 Task: Select default profile as powershell.
Action: Mouse moved to (162, 10)
Screenshot: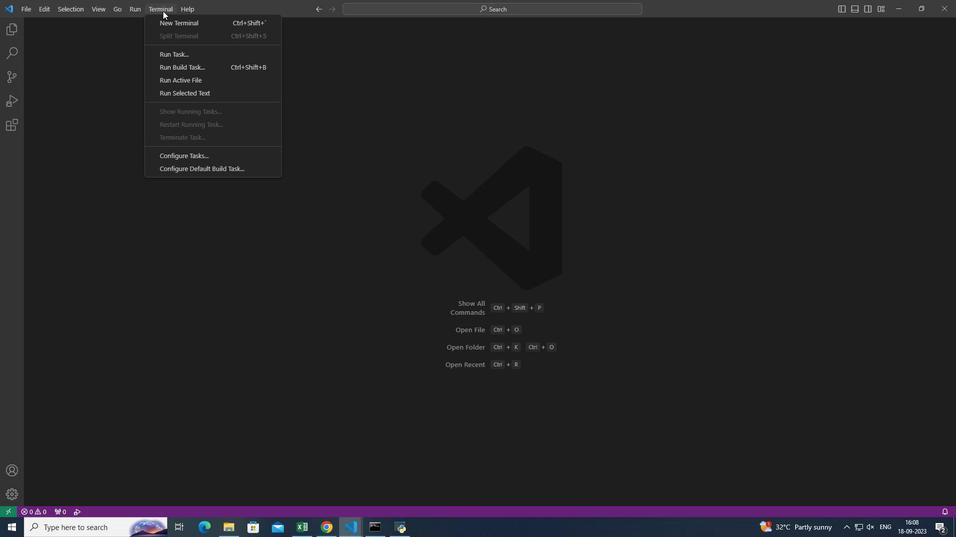 
Action: Mouse pressed left at (162, 10)
Screenshot: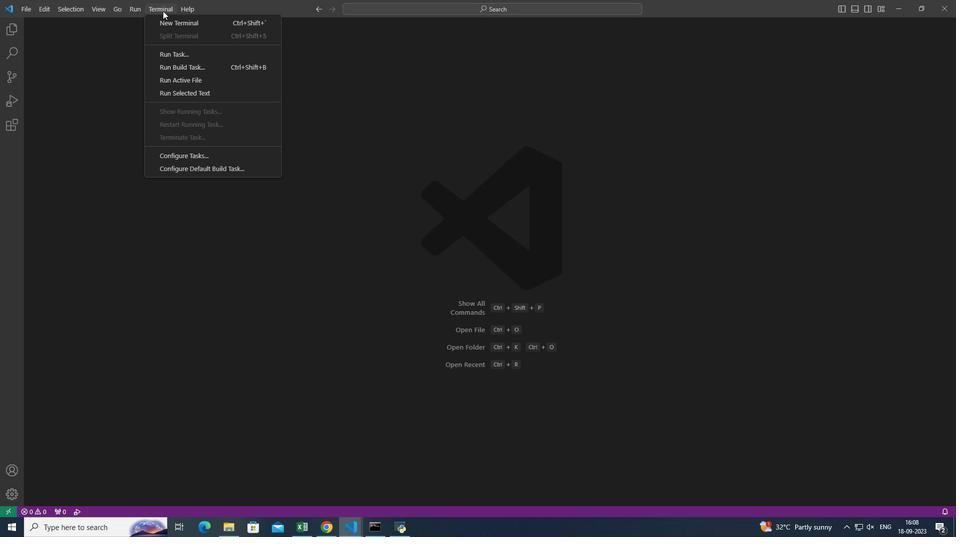 
Action: Mouse moved to (204, 21)
Screenshot: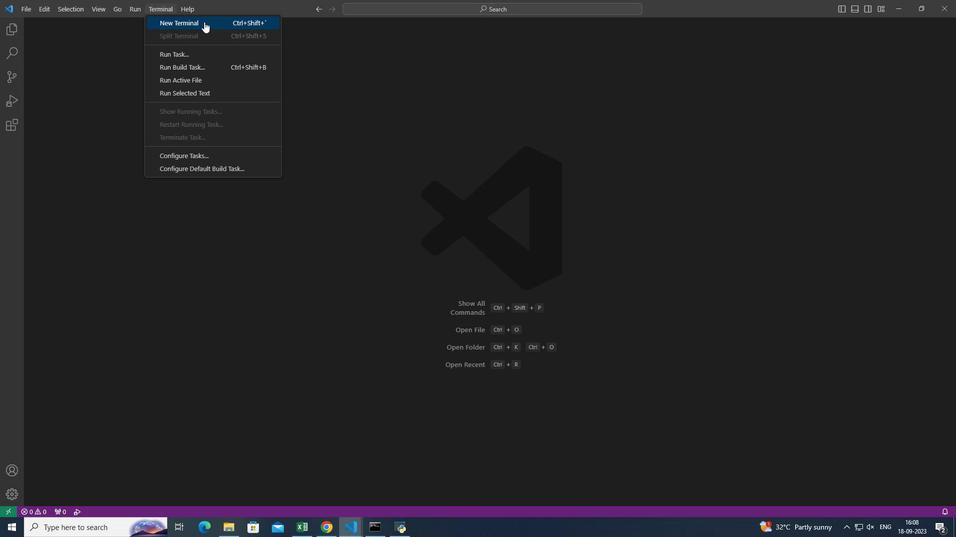 
Action: Mouse pressed left at (204, 21)
Screenshot: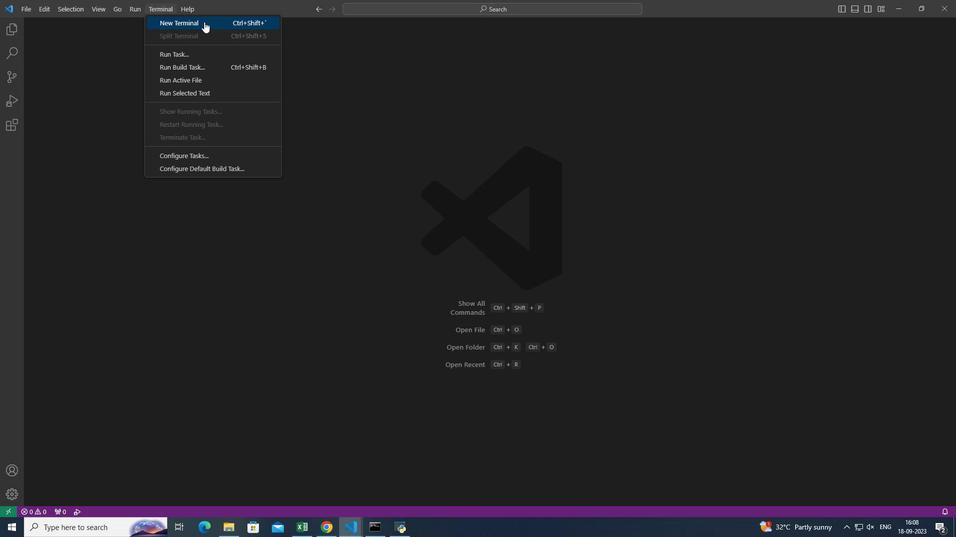 
Action: Mouse moved to (756, 417)
Screenshot: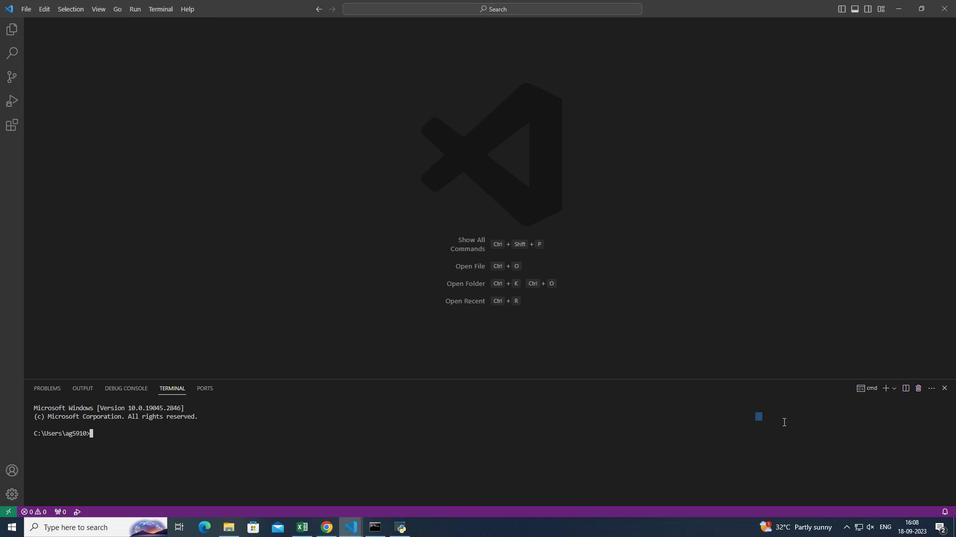 
Action: Mouse pressed left at (756, 417)
Screenshot: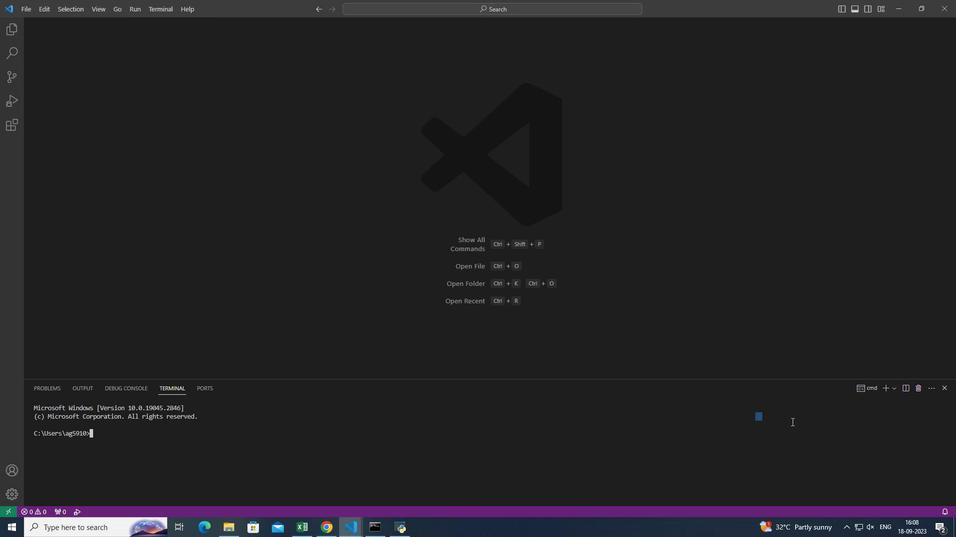 
Action: Mouse moved to (893, 389)
Screenshot: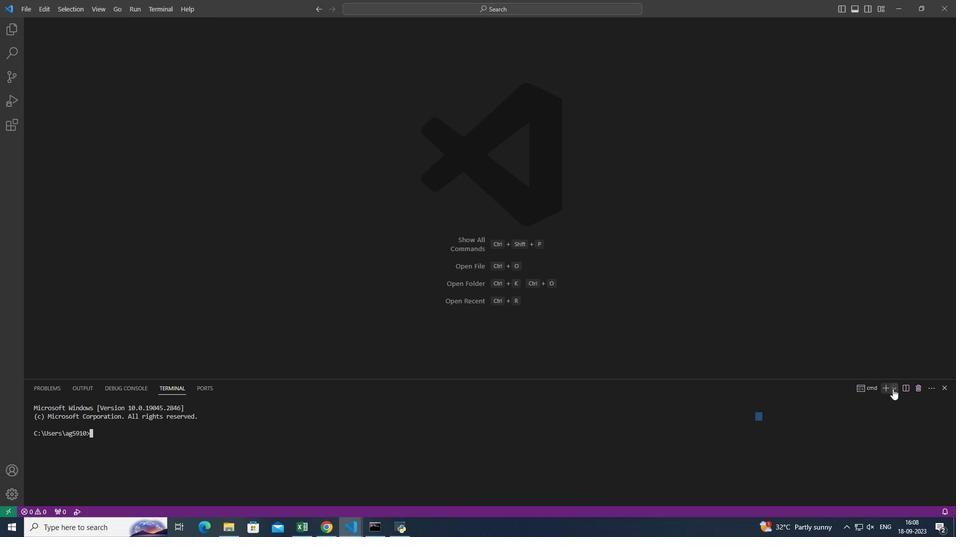 
Action: Mouse pressed left at (893, 389)
Screenshot: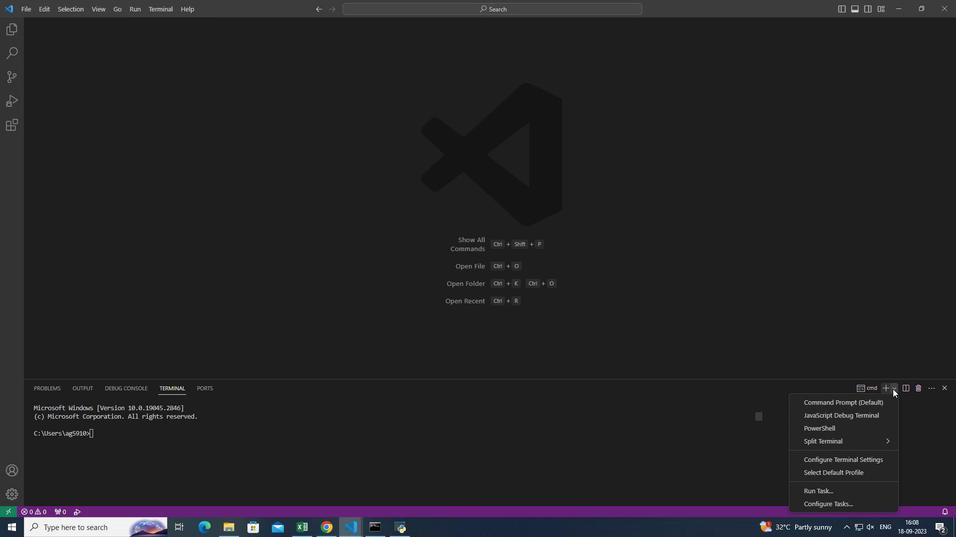 
Action: Mouse moved to (864, 471)
Screenshot: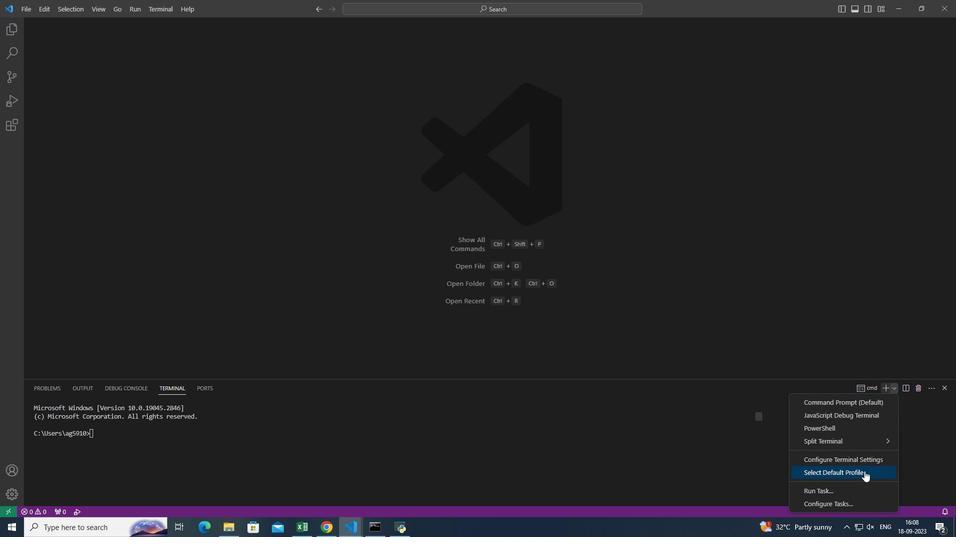
Action: Mouse pressed left at (864, 471)
Screenshot: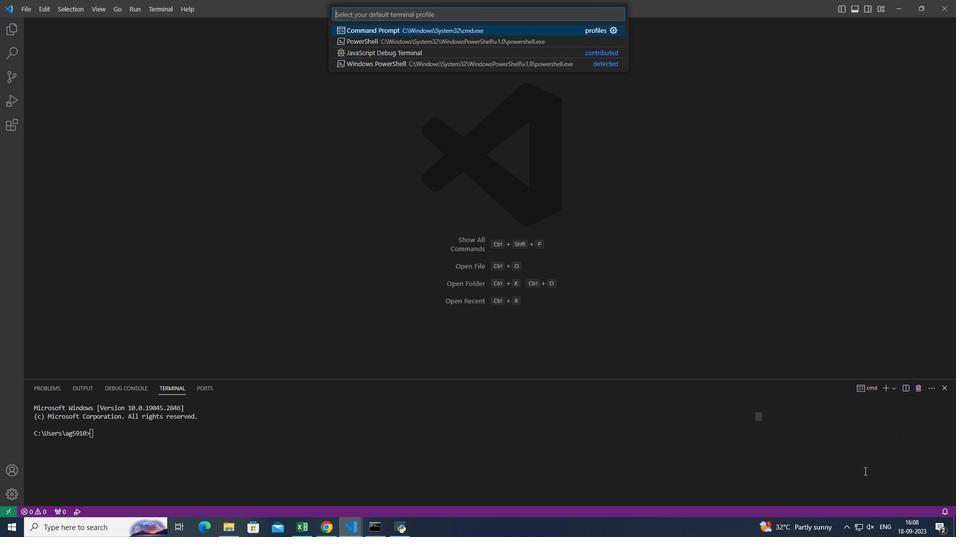 
Action: Mouse moved to (402, 41)
Screenshot: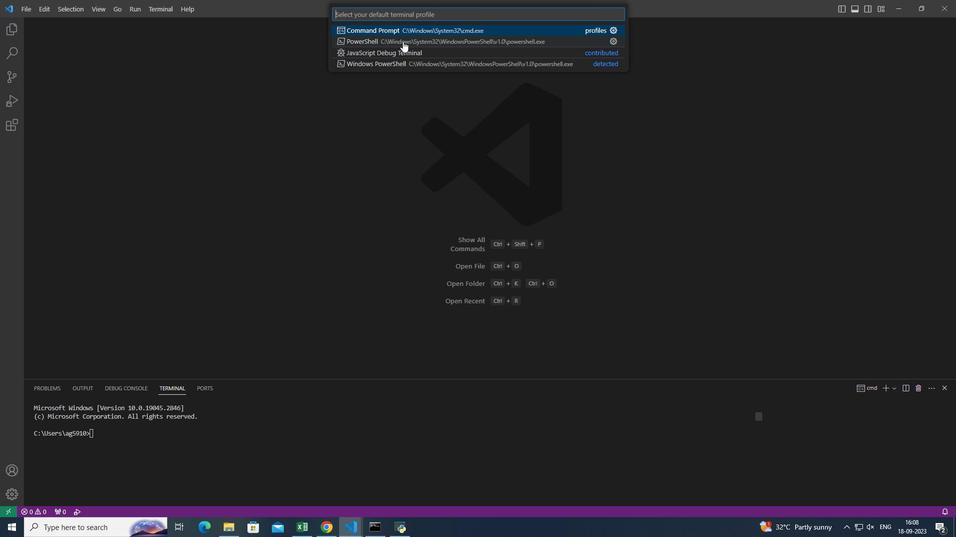 
Action: Mouse pressed left at (402, 41)
Screenshot: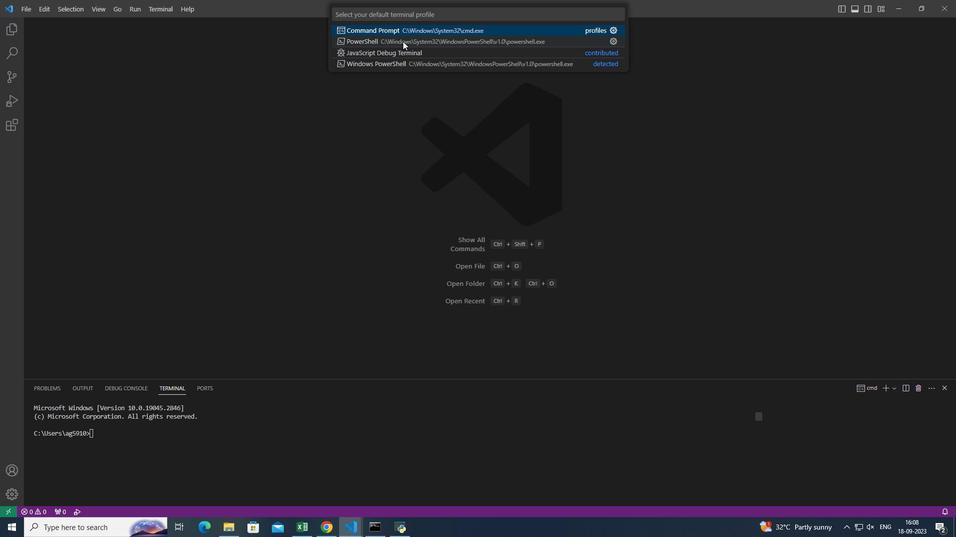 
Action: Mouse moved to (739, 359)
Screenshot: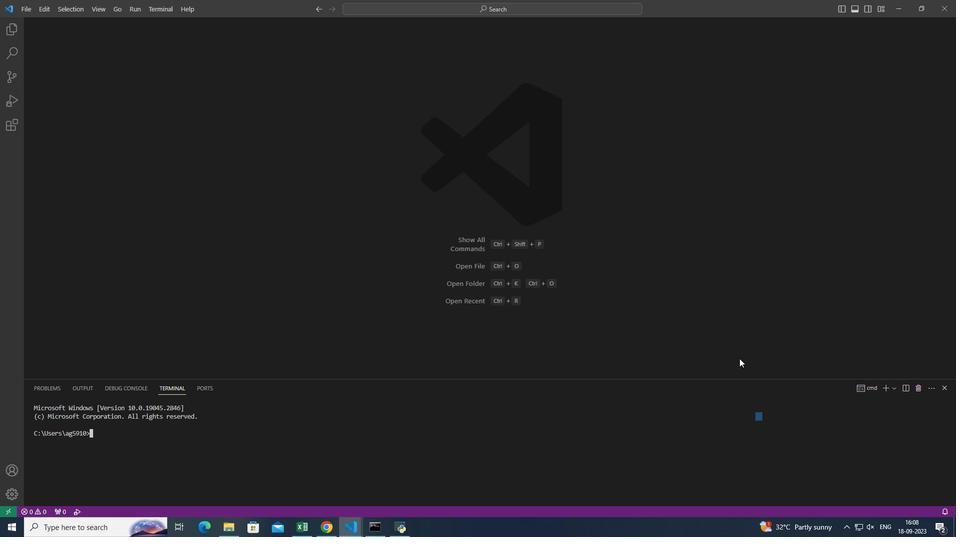 
